 Task: Learn more about a business.
Action: Mouse moved to (941, 133)
Screenshot: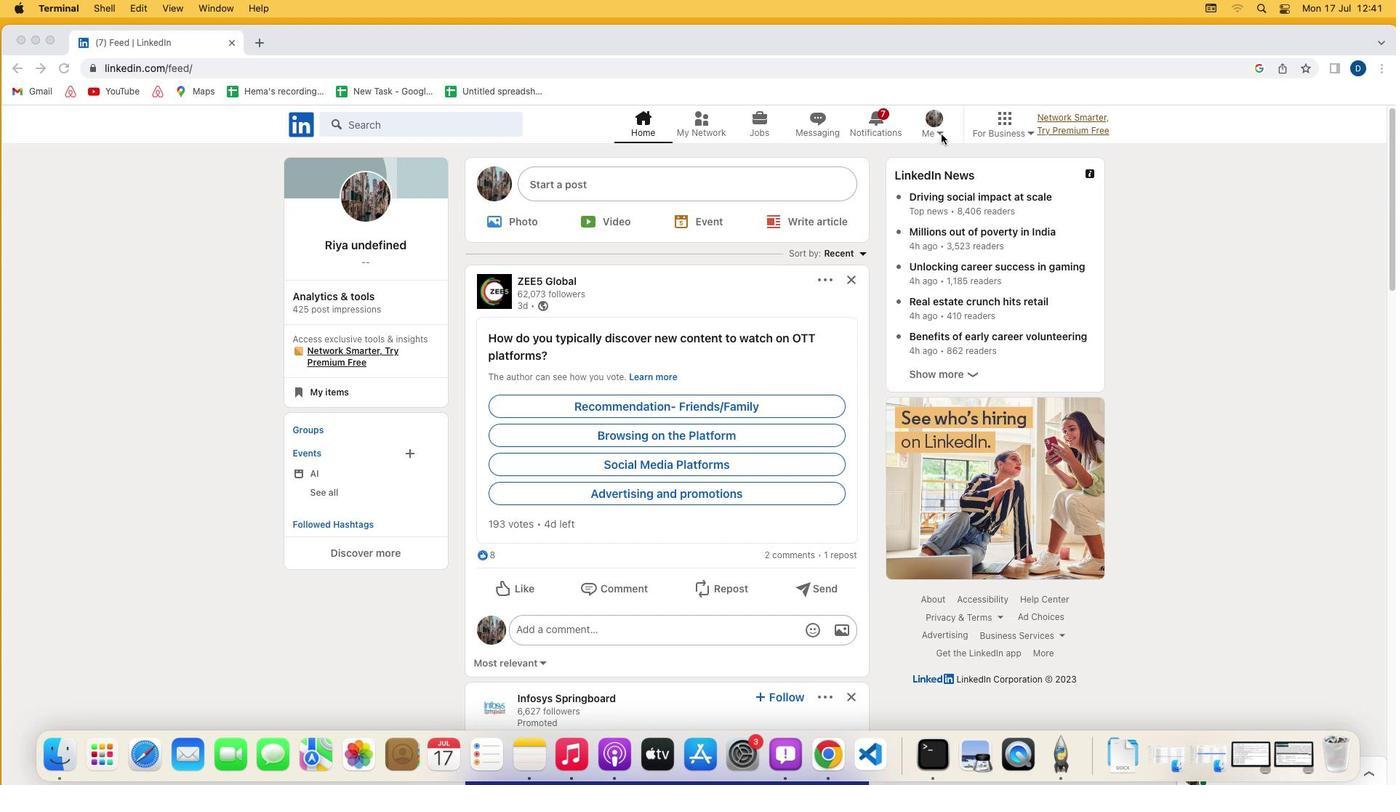 
Action: Mouse pressed left at (941, 133)
Screenshot: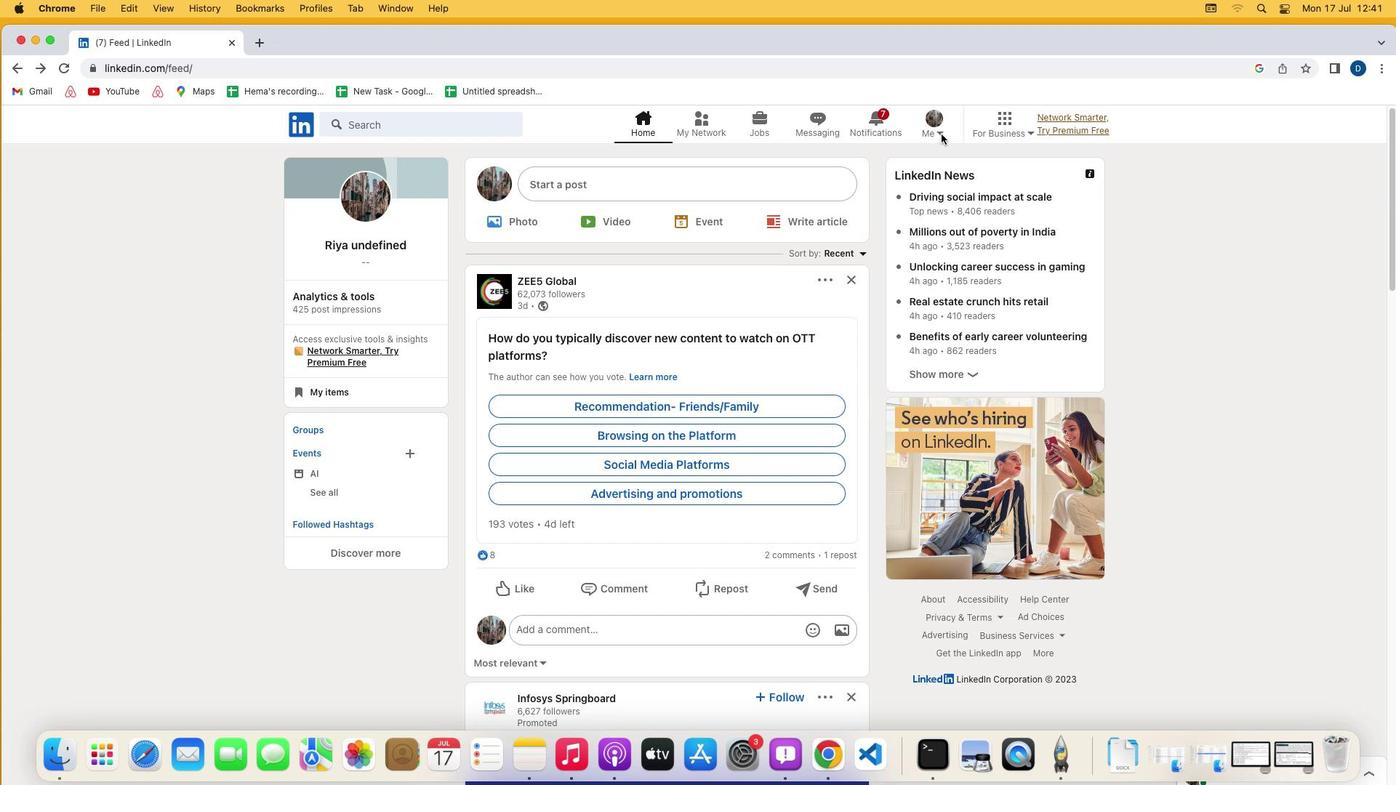 
Action: Mouse moved to (943, 133)
Screenshot: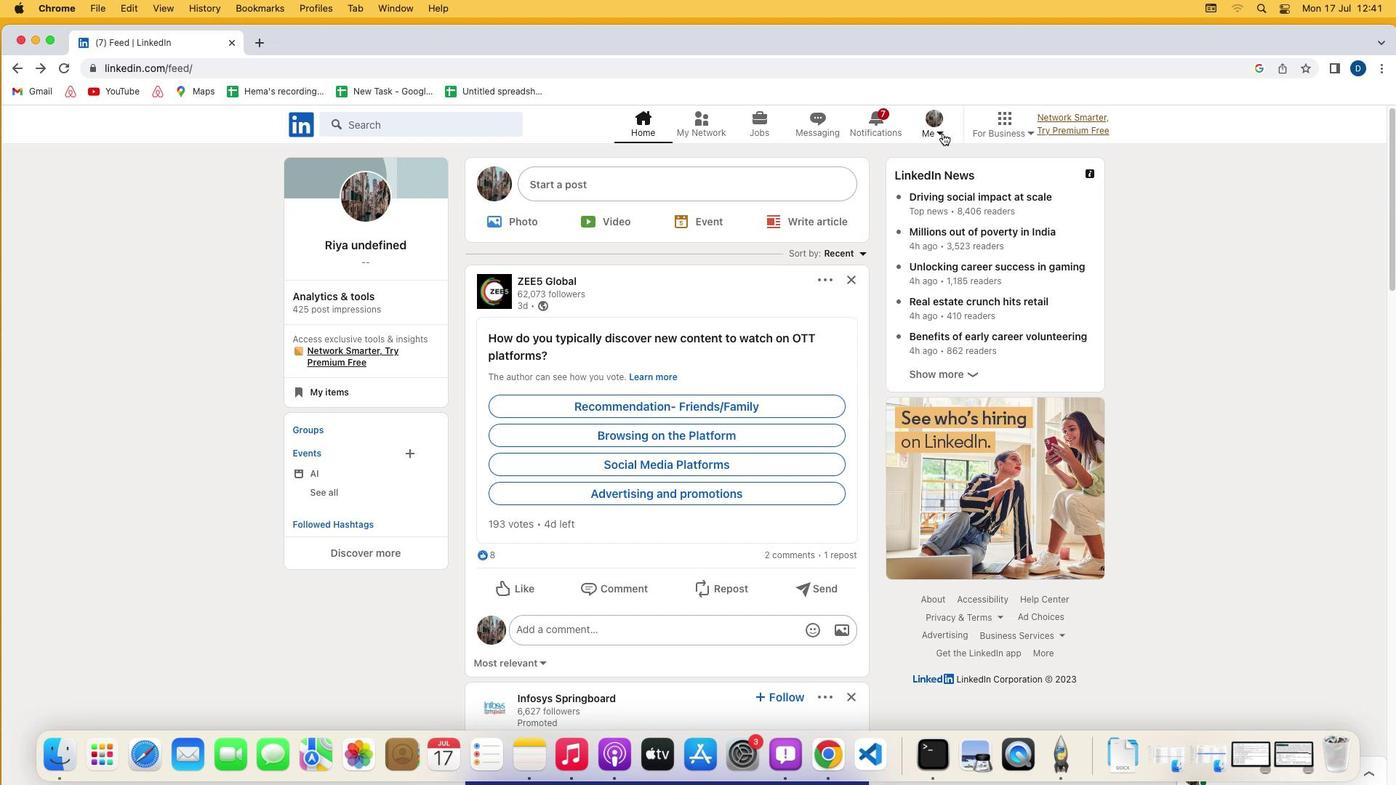 
Action: Mouse pressed left at (943, 133)
Screenshot: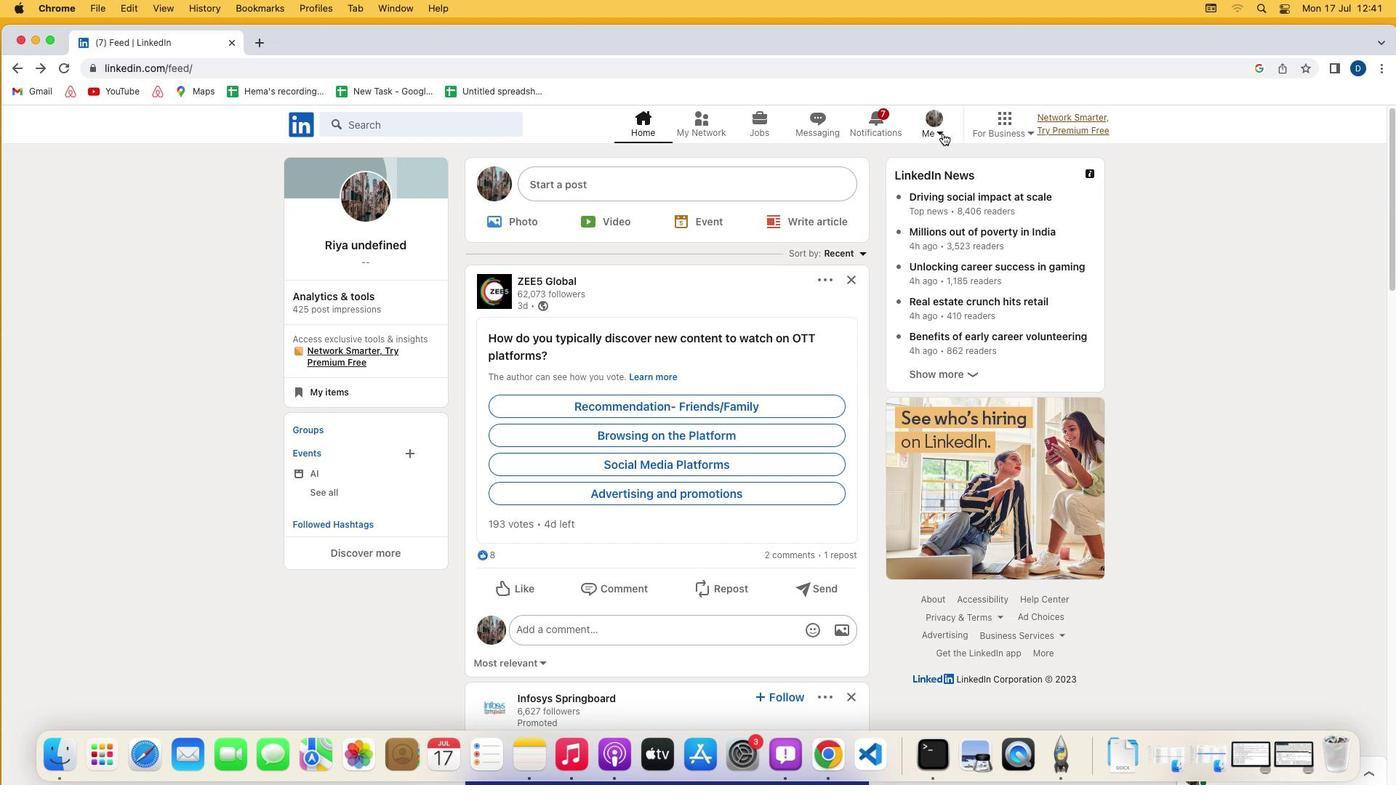 
Action: Mouse moved to (806, 282)
Screenshot: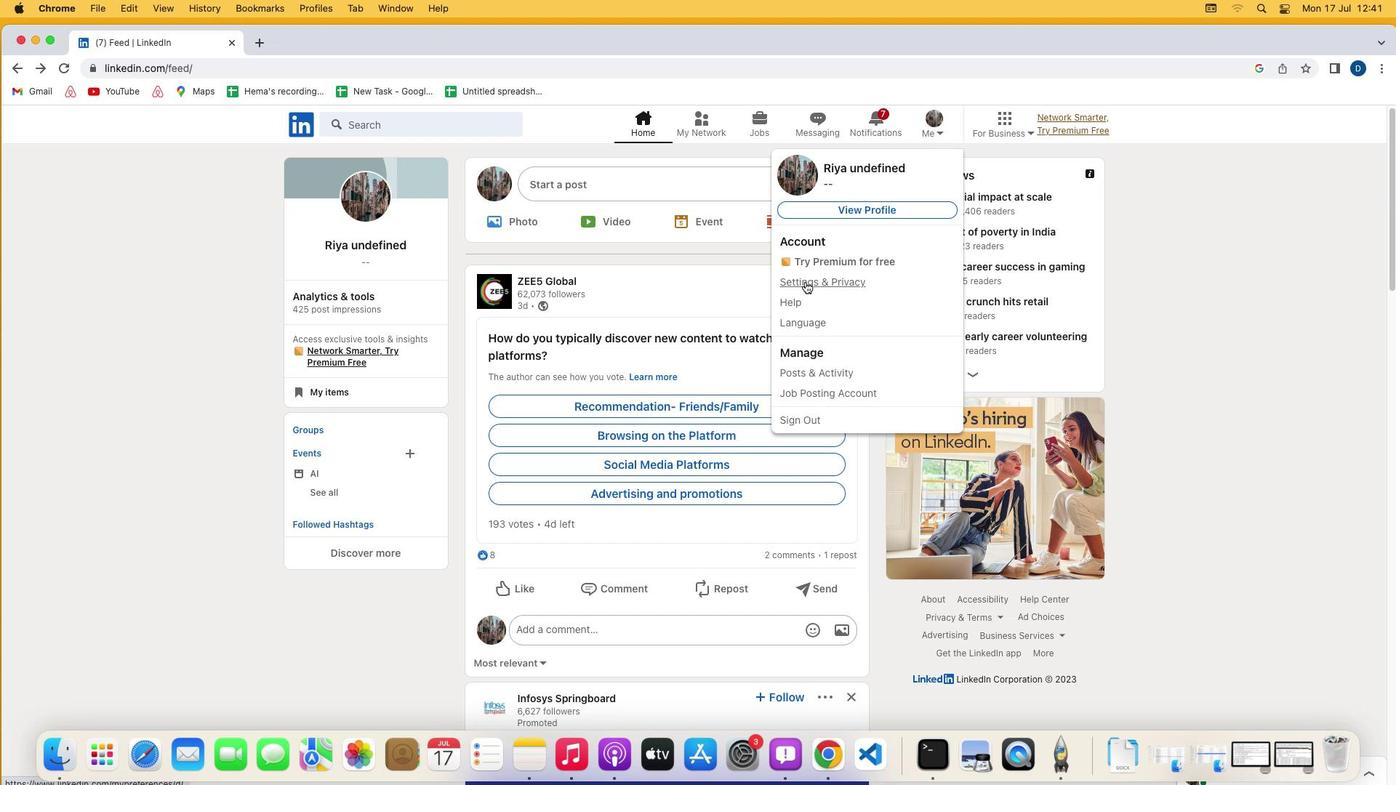 
Action: Mouse pressed left at (806, 282)
Screenshot: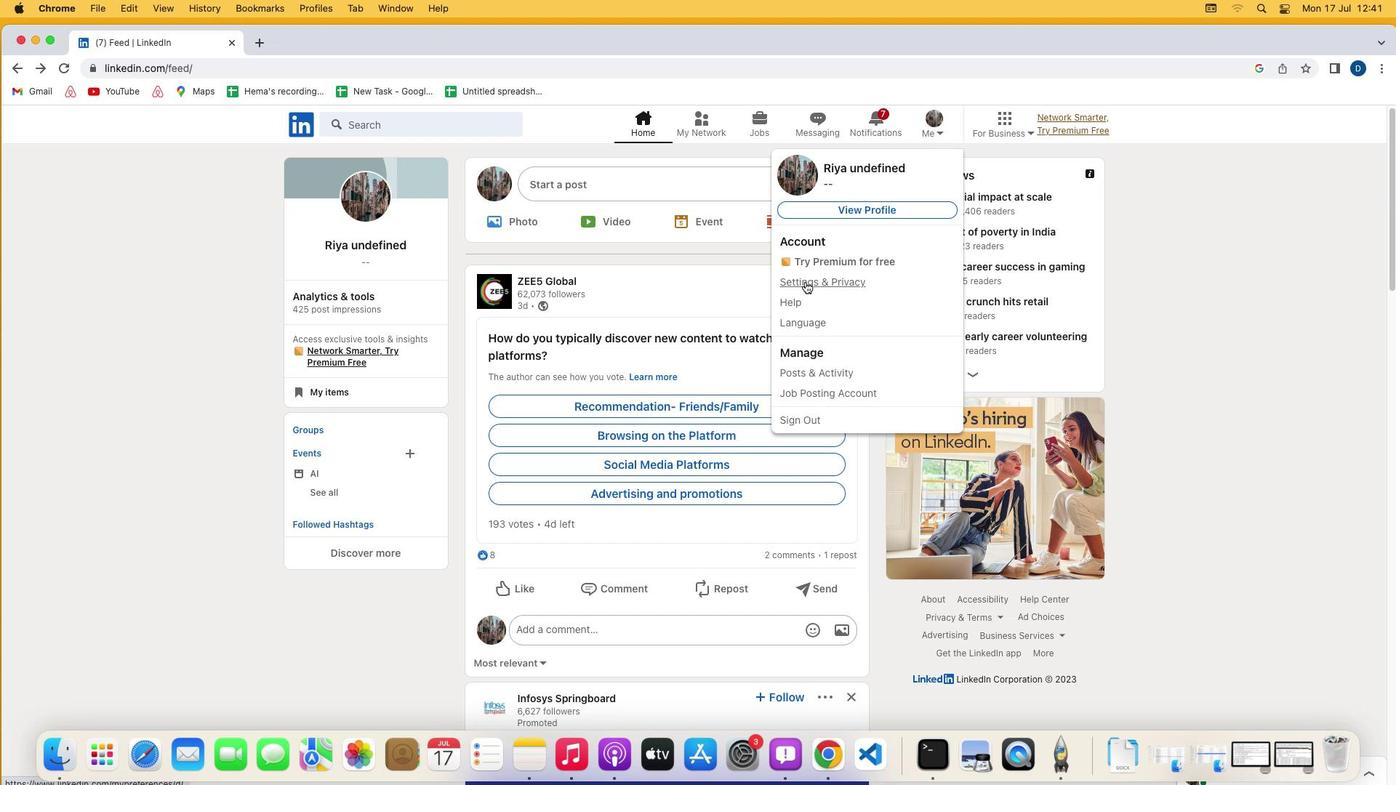 
Action: Mouse moved to (746, 485)
Screenshot: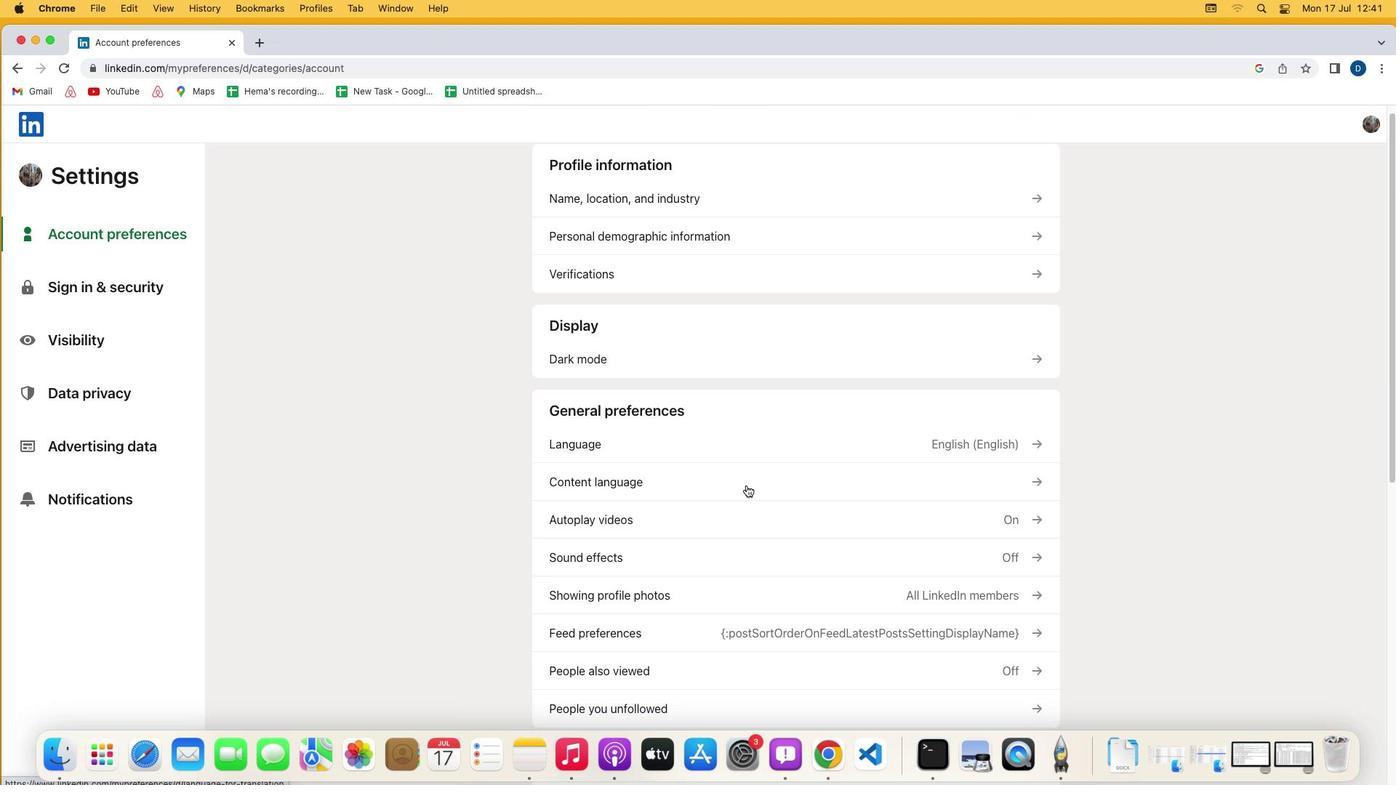 
Action: Mouse scrolled (746, 485) with delta (0, 0)
Screenshot: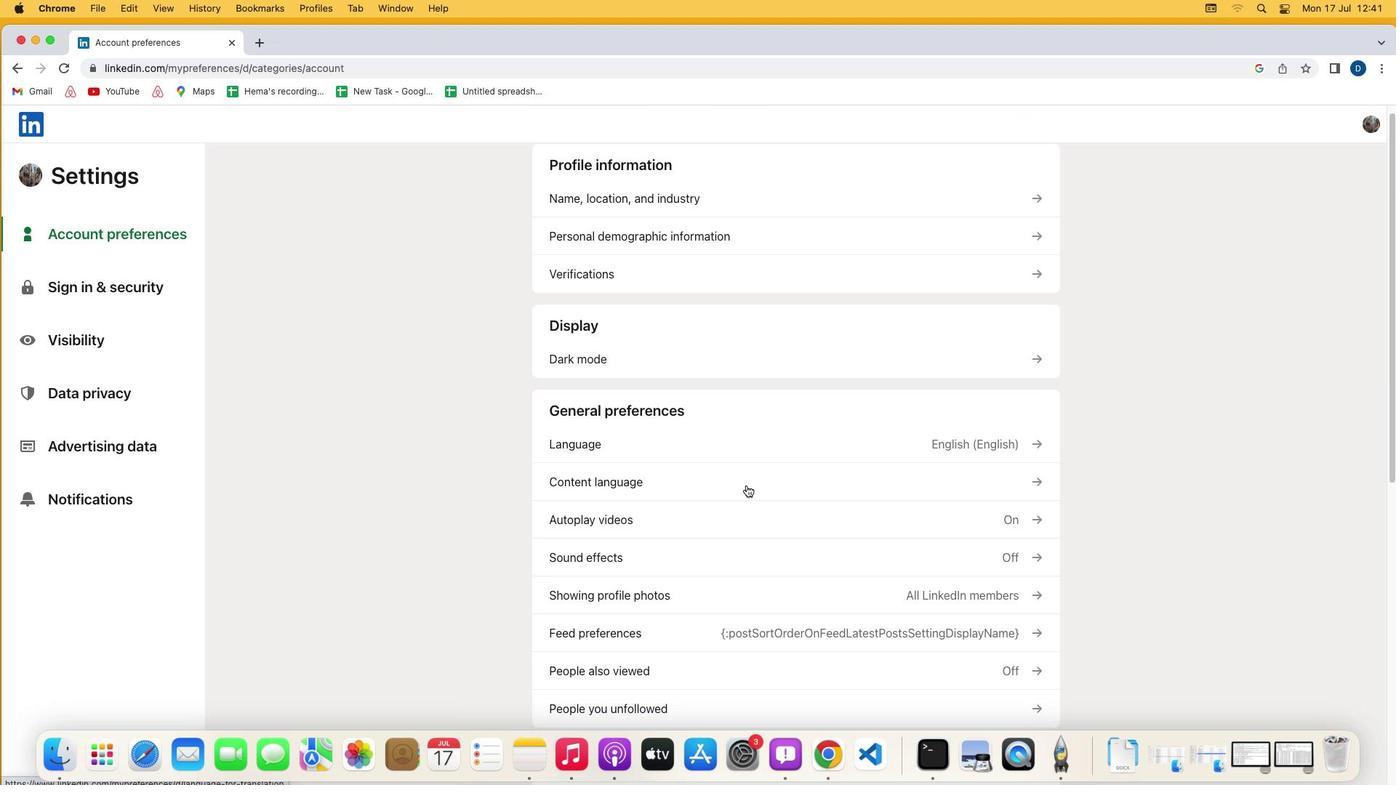 
Action: Mouse scrolled (746, 485) with delta (0, 0)
Screenshot: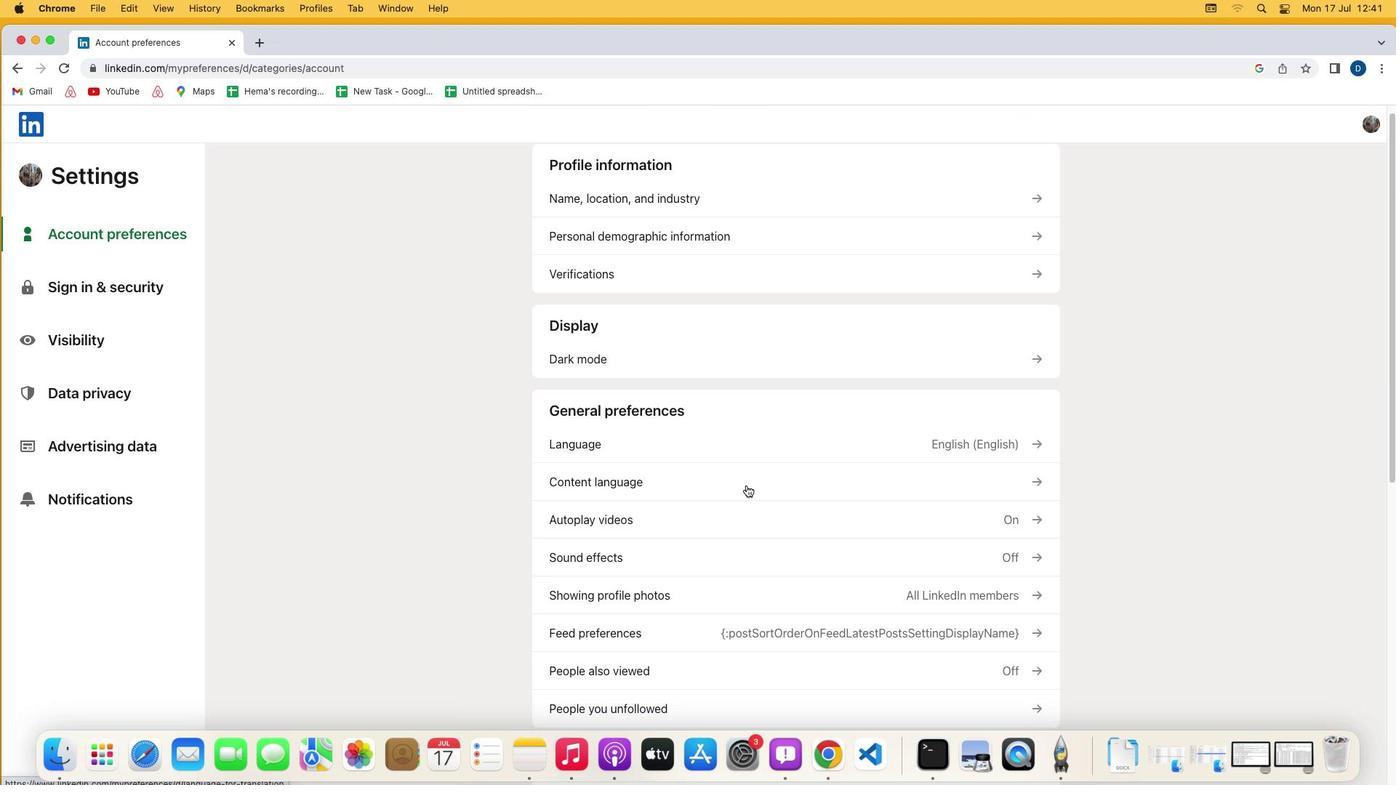 
Action: Mouse scrolled (746, 485) with delta (0, -2)
Screenshot: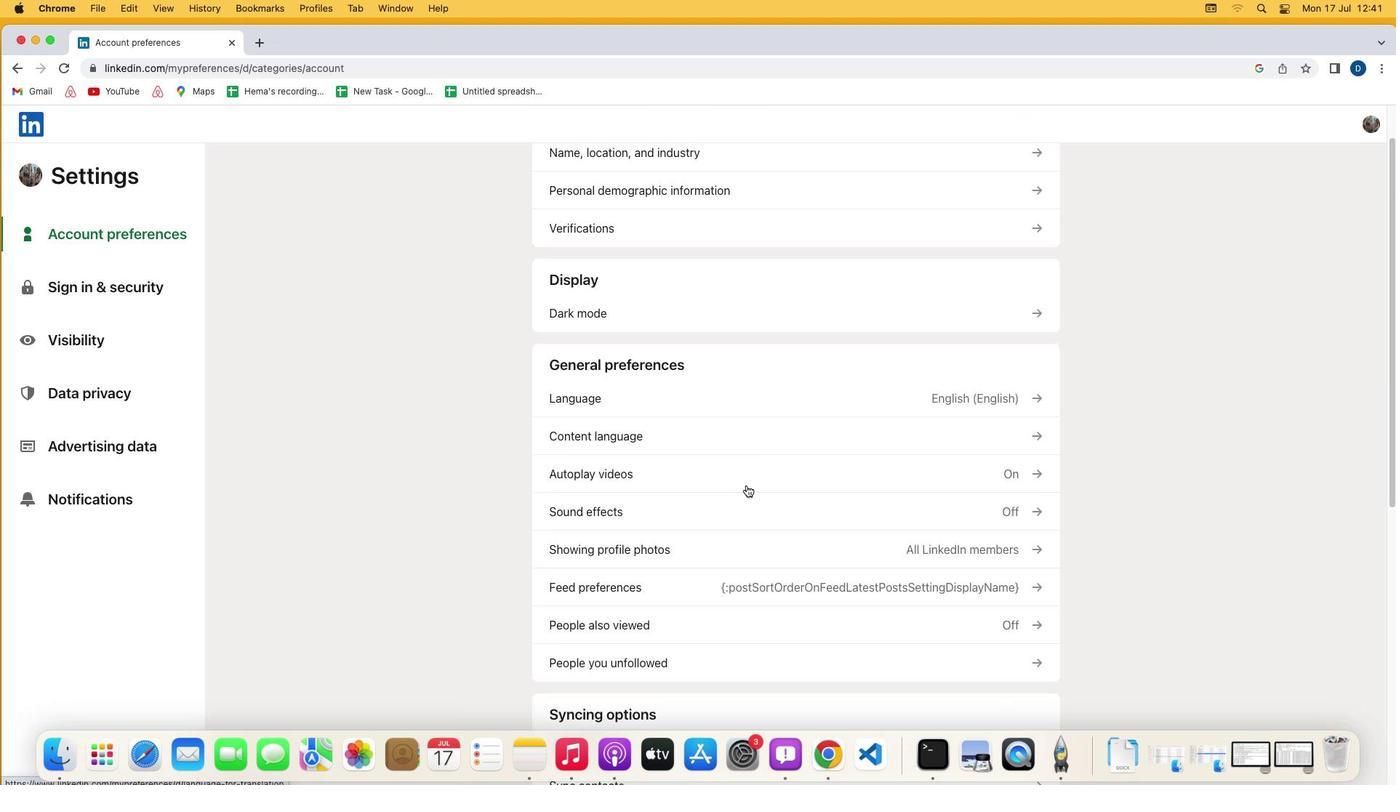 
Action: Mouse scrolled (746, 485) with delta (0, -3)
Screenshot: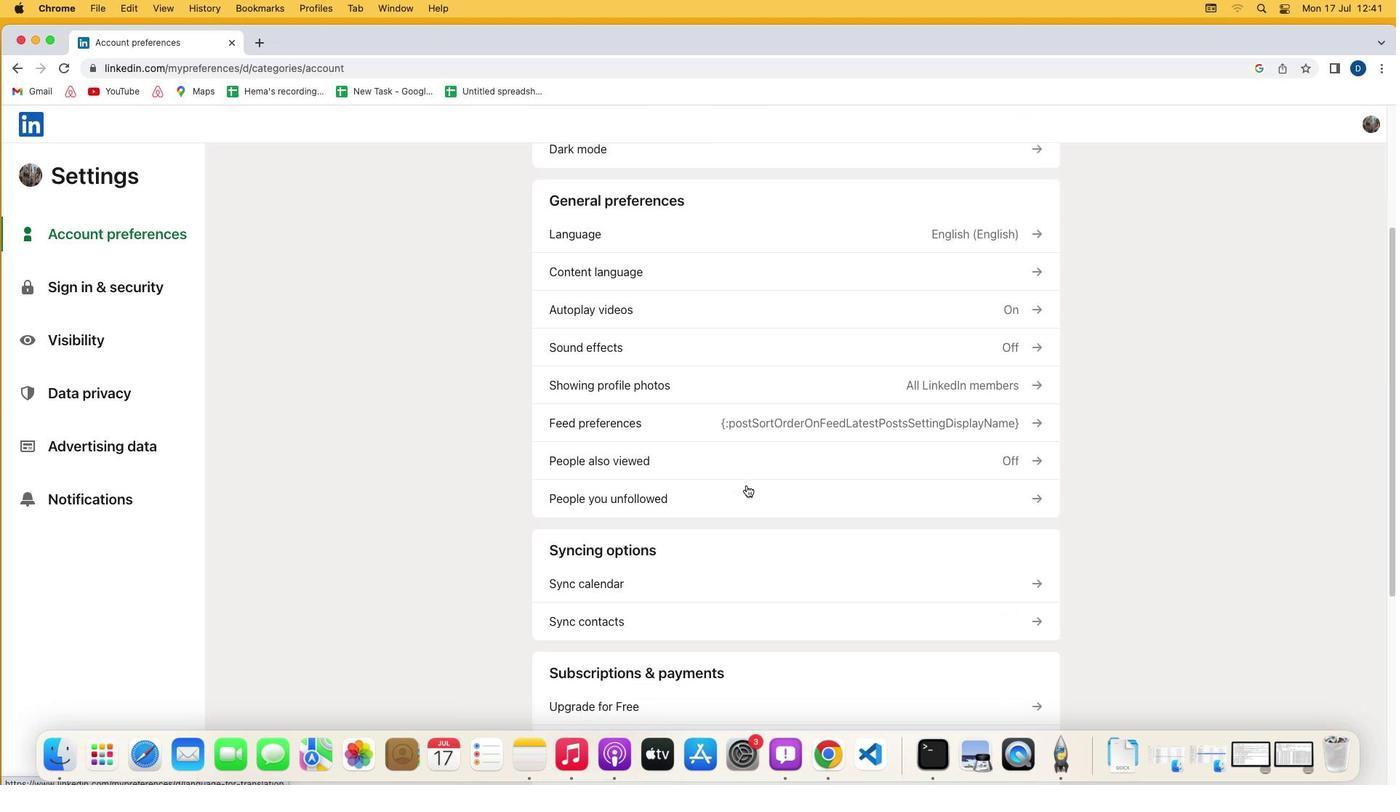 
Action: Mouse moved to (599, 627)
Screenshot: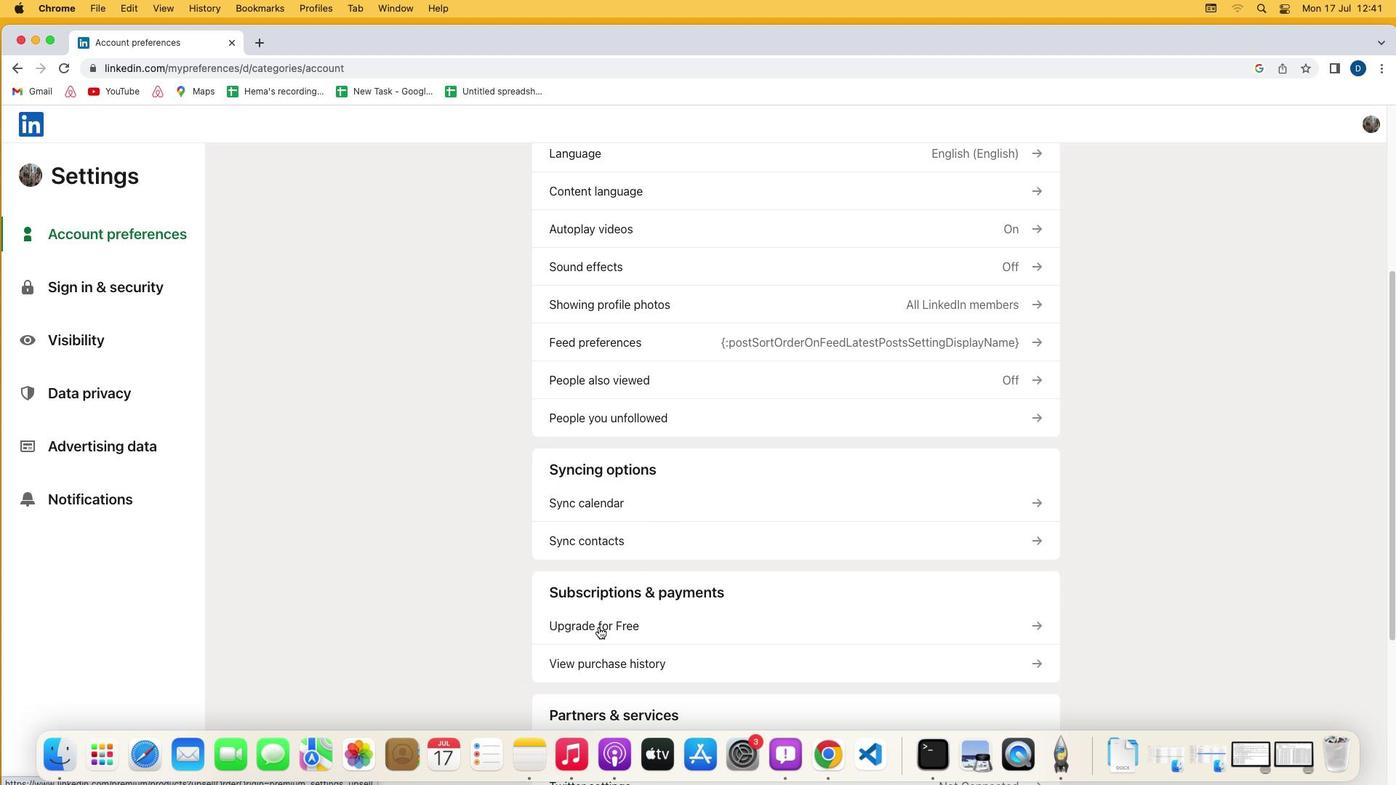 
Action: Mouse pressed left at (599, 627)
Screenshot: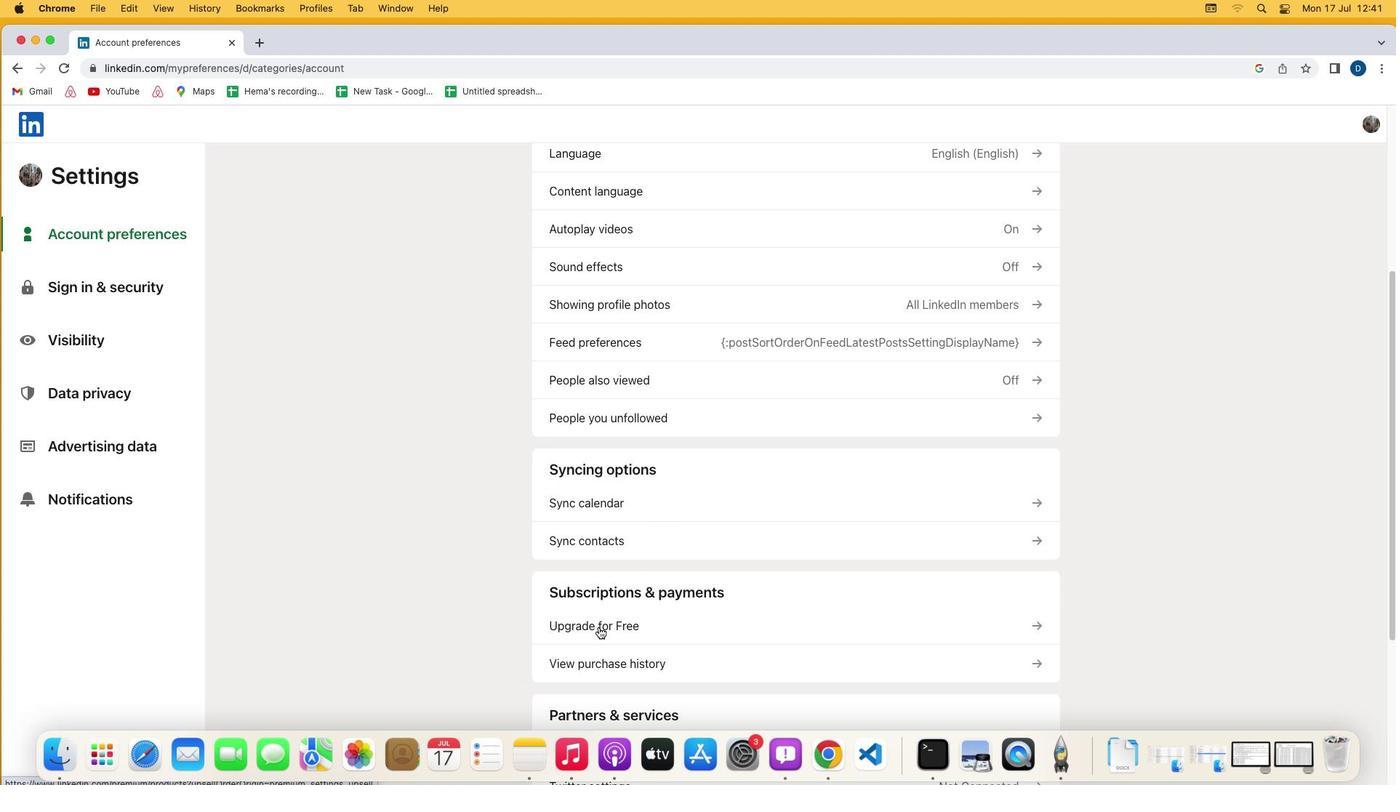 
Action: Mouse moved to (566, 429)
Screenshot: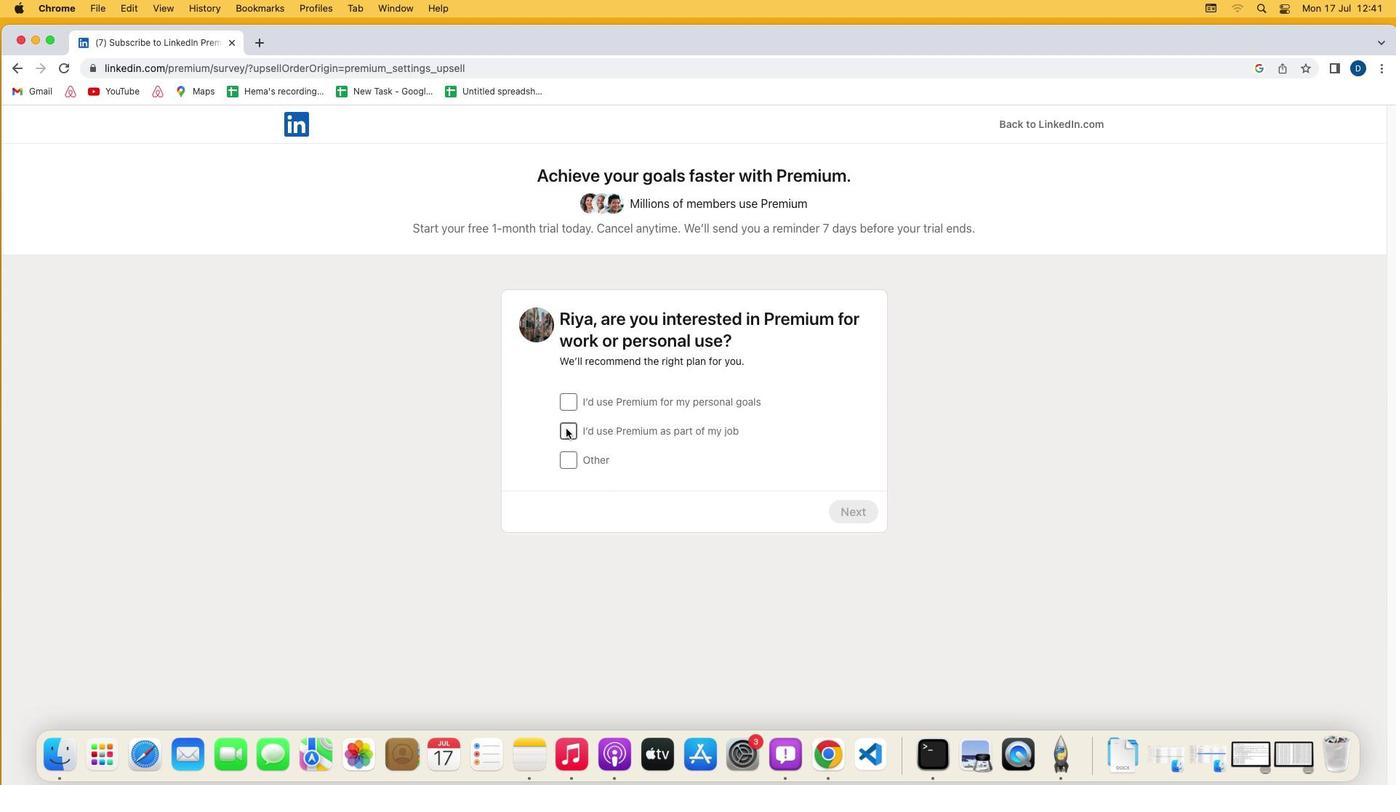 
Action: Mouse pressed left at (566, 429)
Screenshot: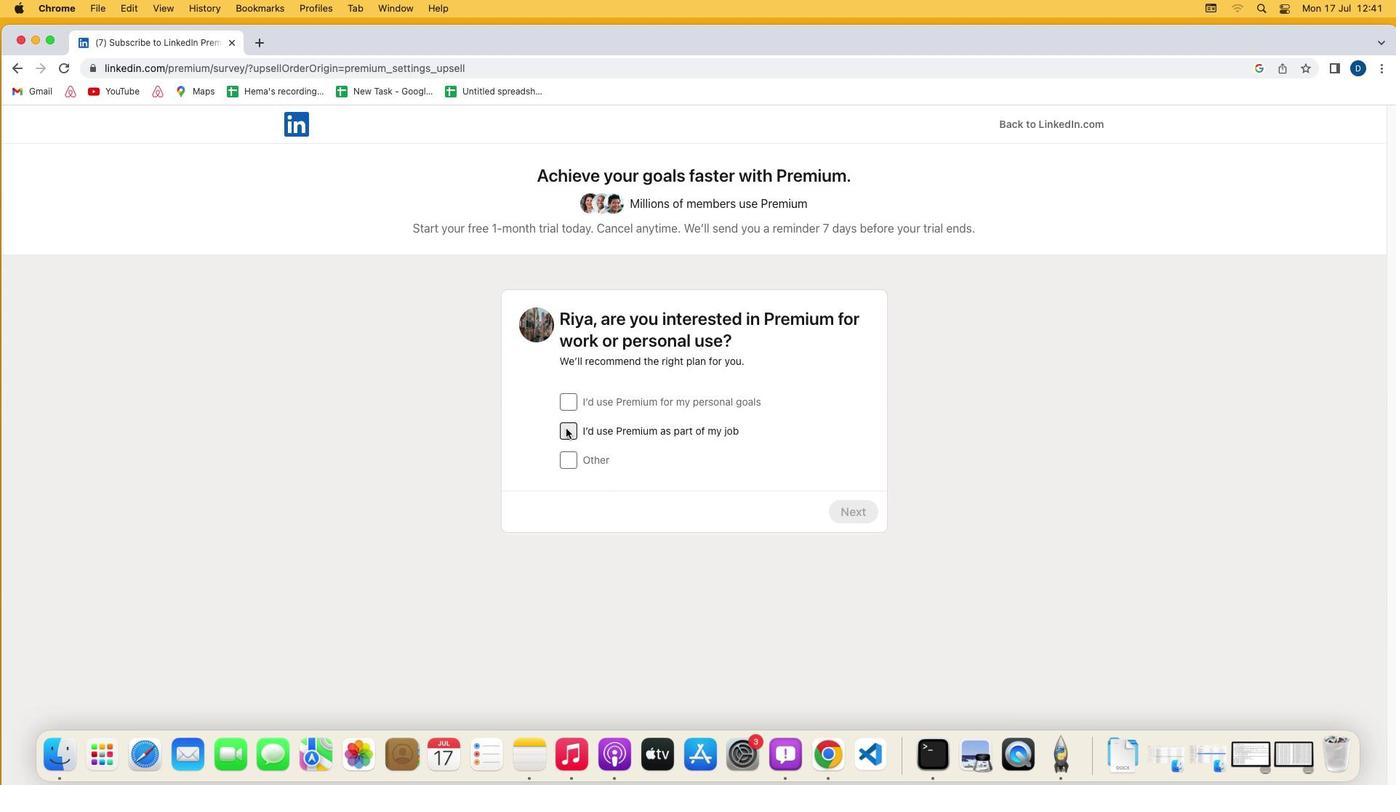 
Action: Mouse moved to (851, 517)
Screenshot: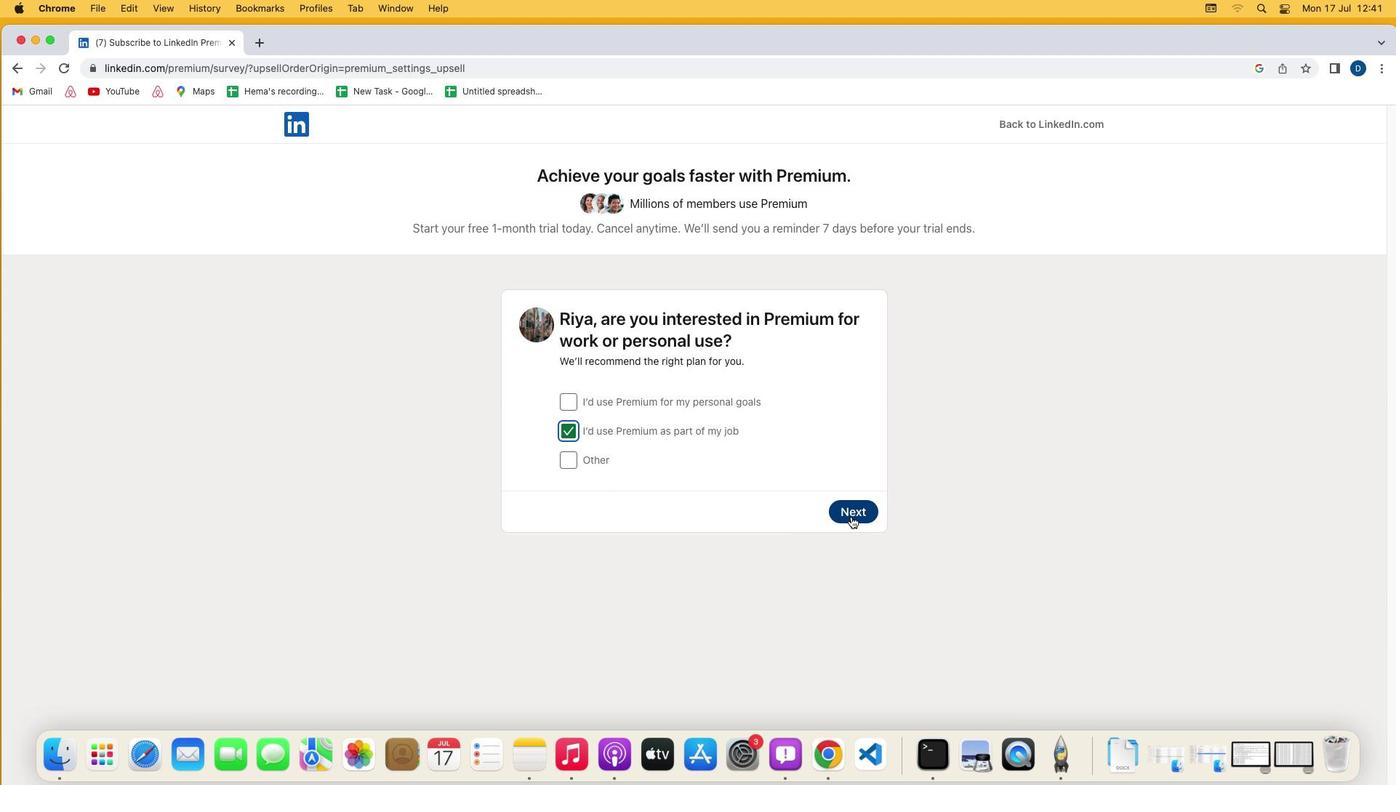 
Action: Mouse pressed left at (851, 517)
Screenshot: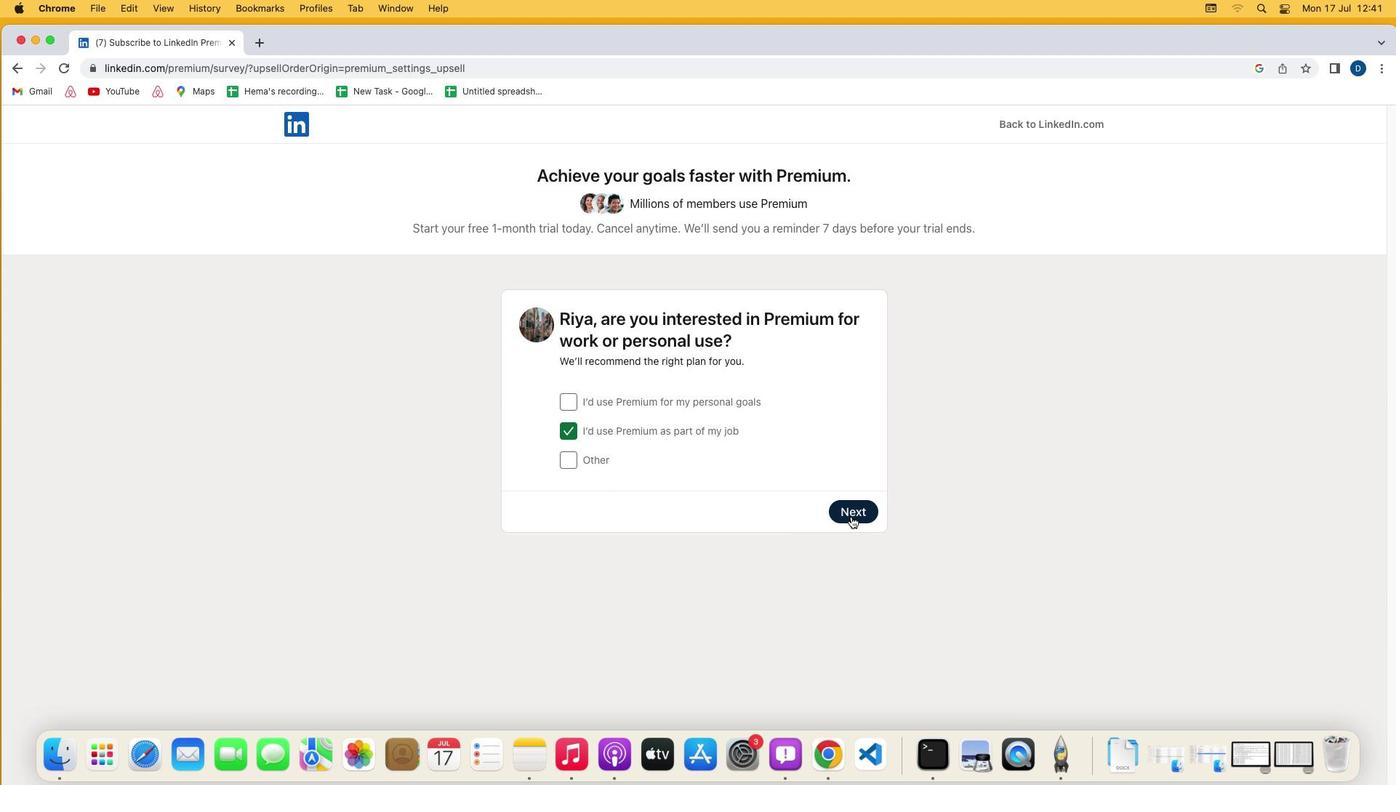 
Action: Mouse moved to (846, 598)
Screenshot: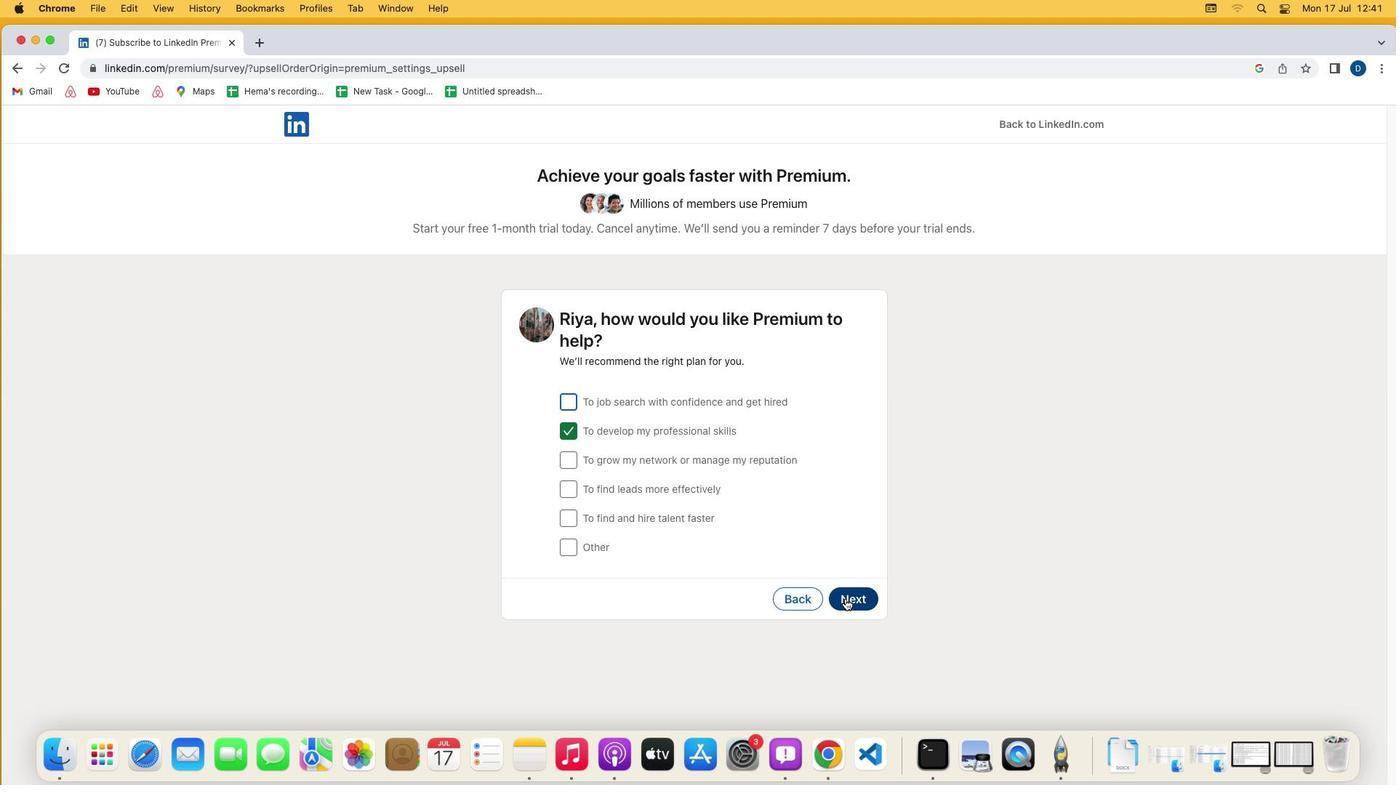 
Action: Mouse pressed left at (846, 598)
Screenshot: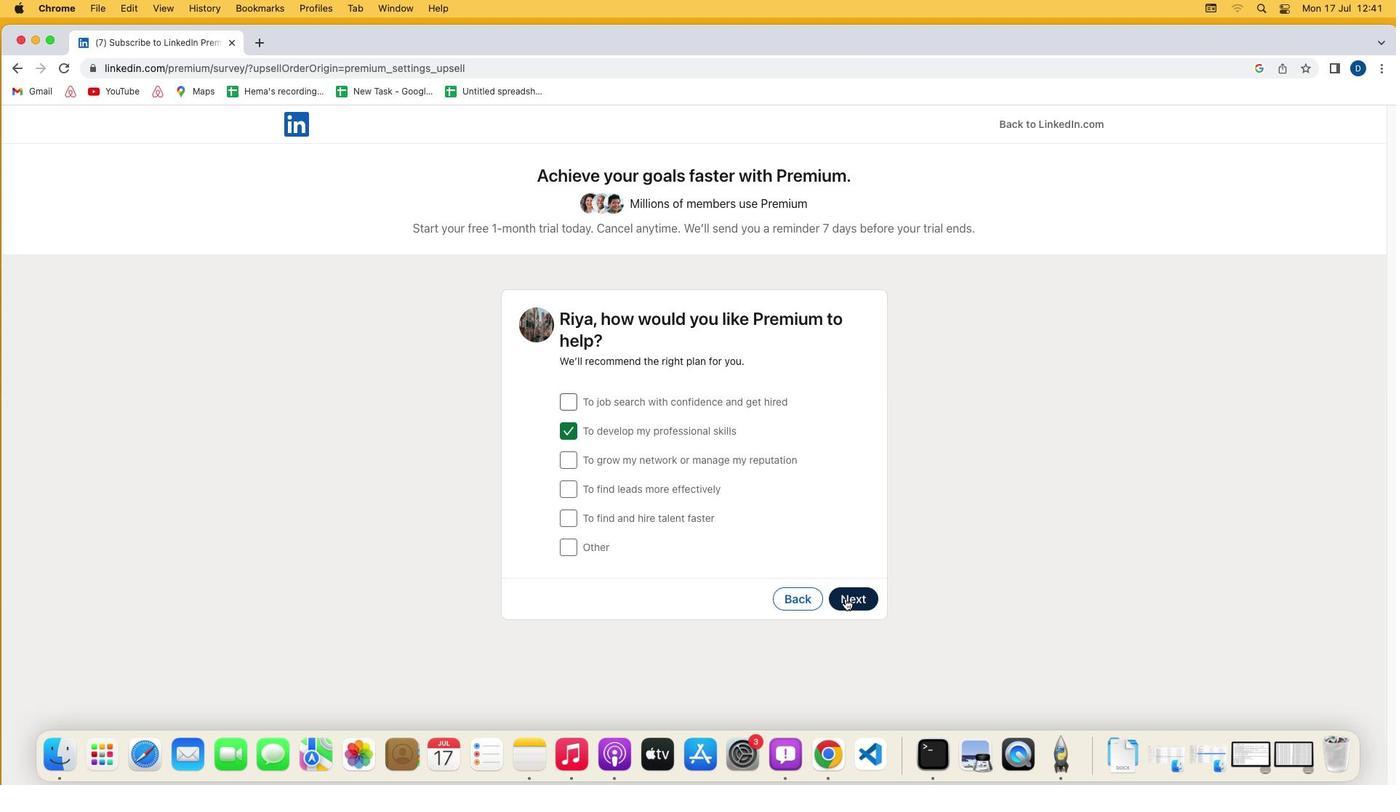 
Action: Mouse moved to (571, 491)
Screenshot: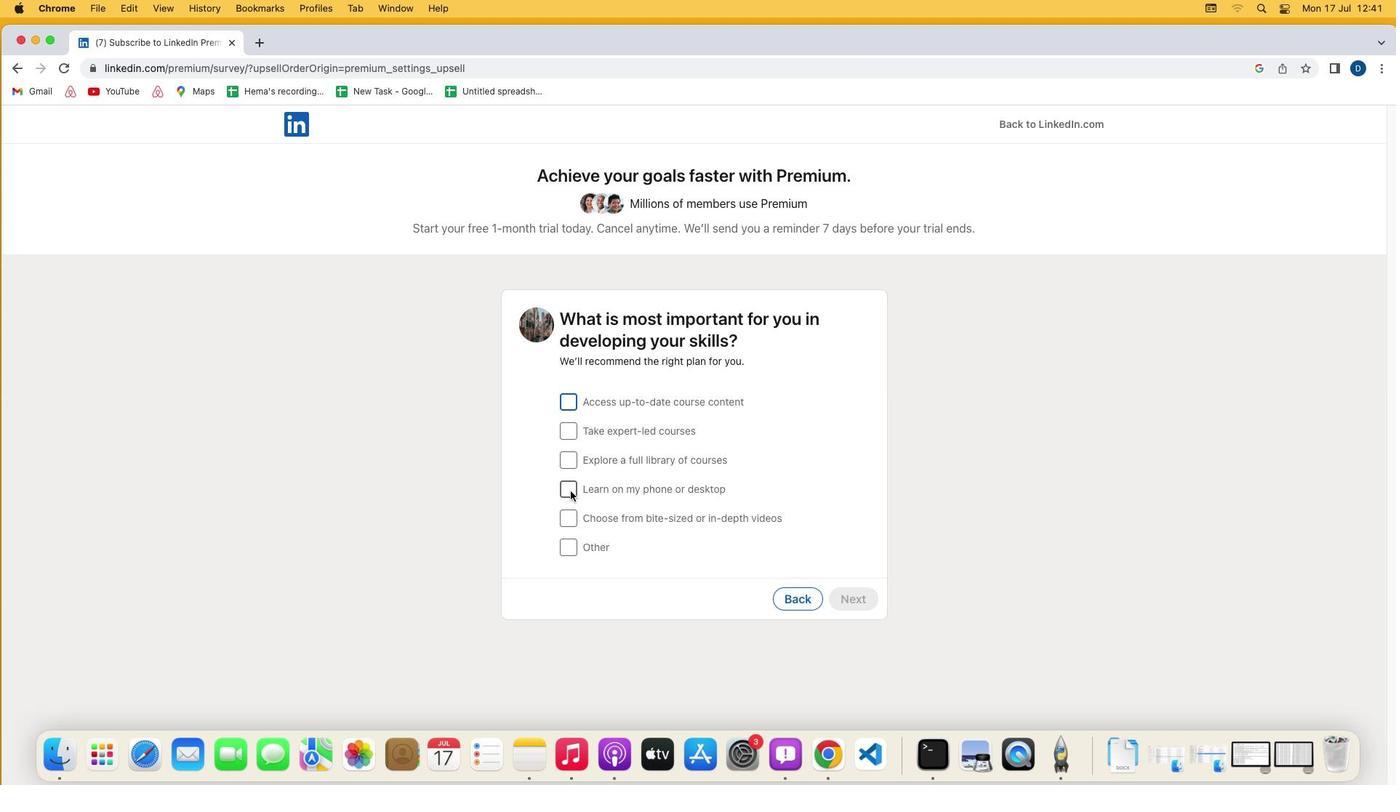 
Action: Mouse pressed left at (571, 491)
Screenshot: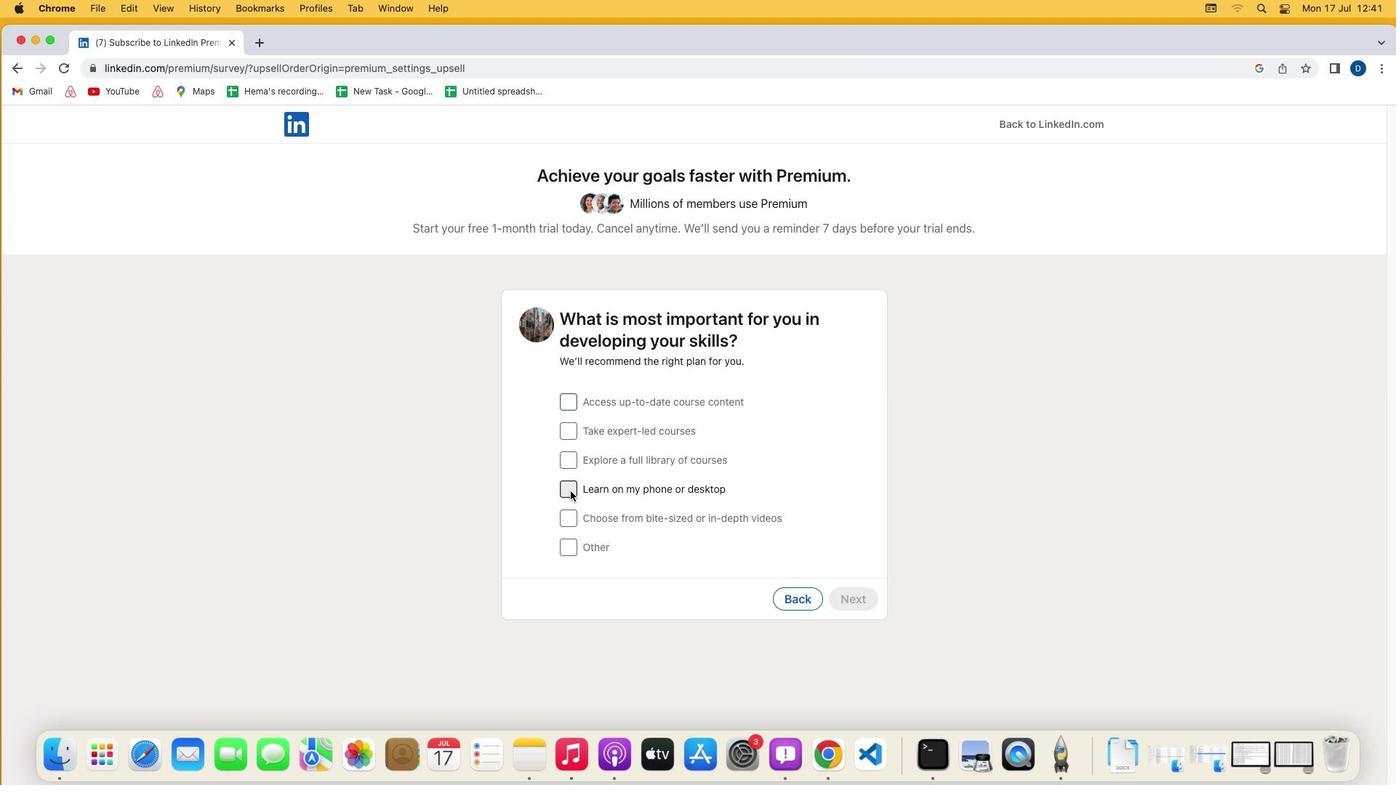 
Action: Mouse moved to (858, 596)
Screenshot: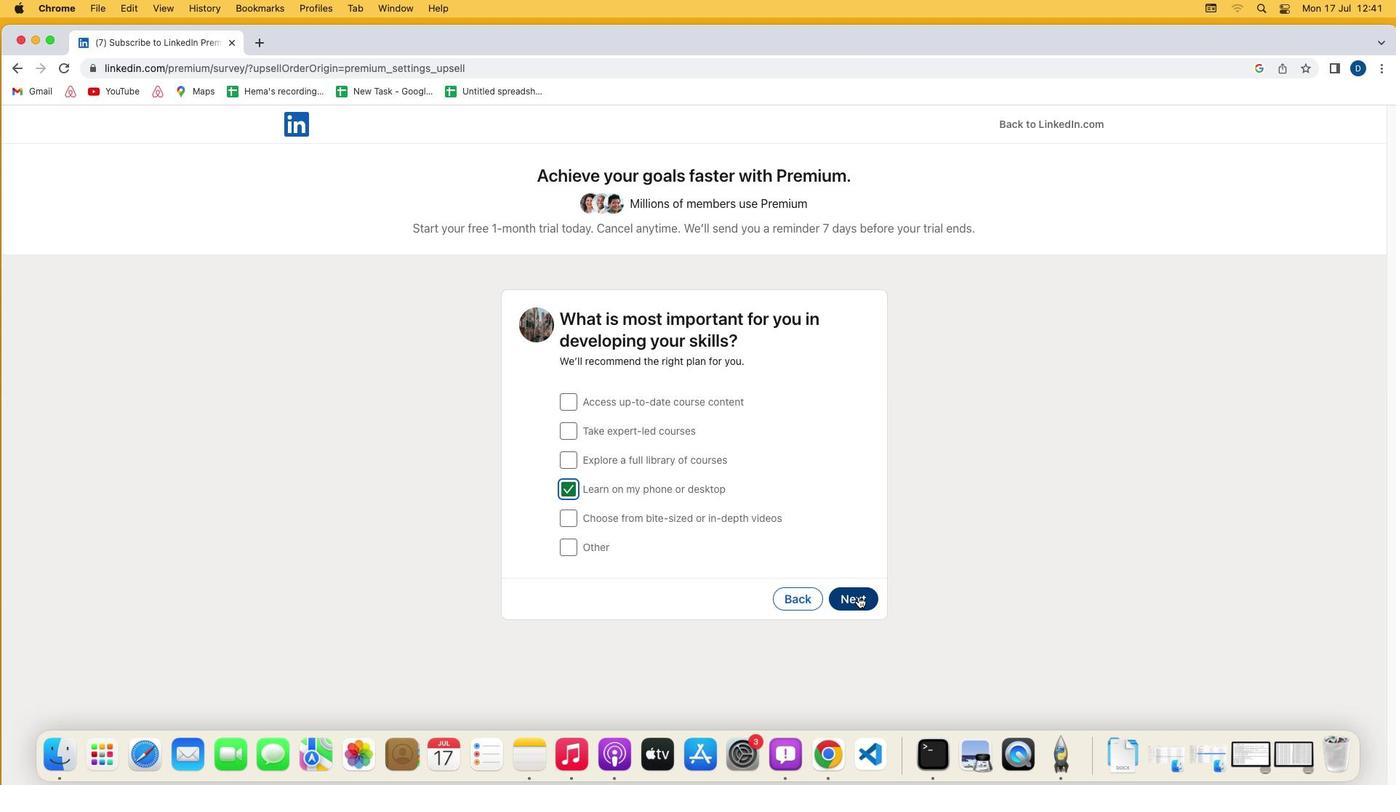 
Action: Mouse pressed left at (858, 596)
Screenshot: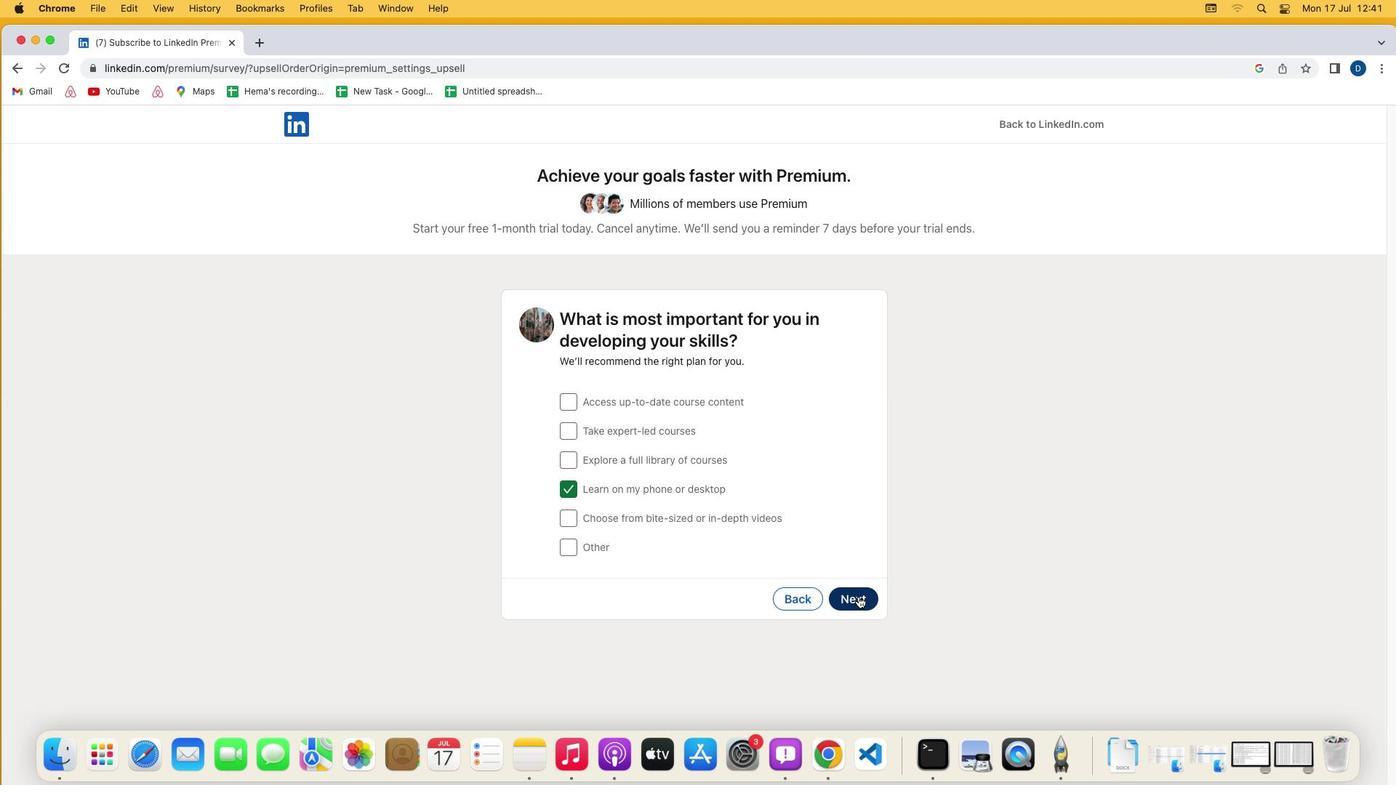 
Action: Mouse moved to (654, 571)
Screenshot: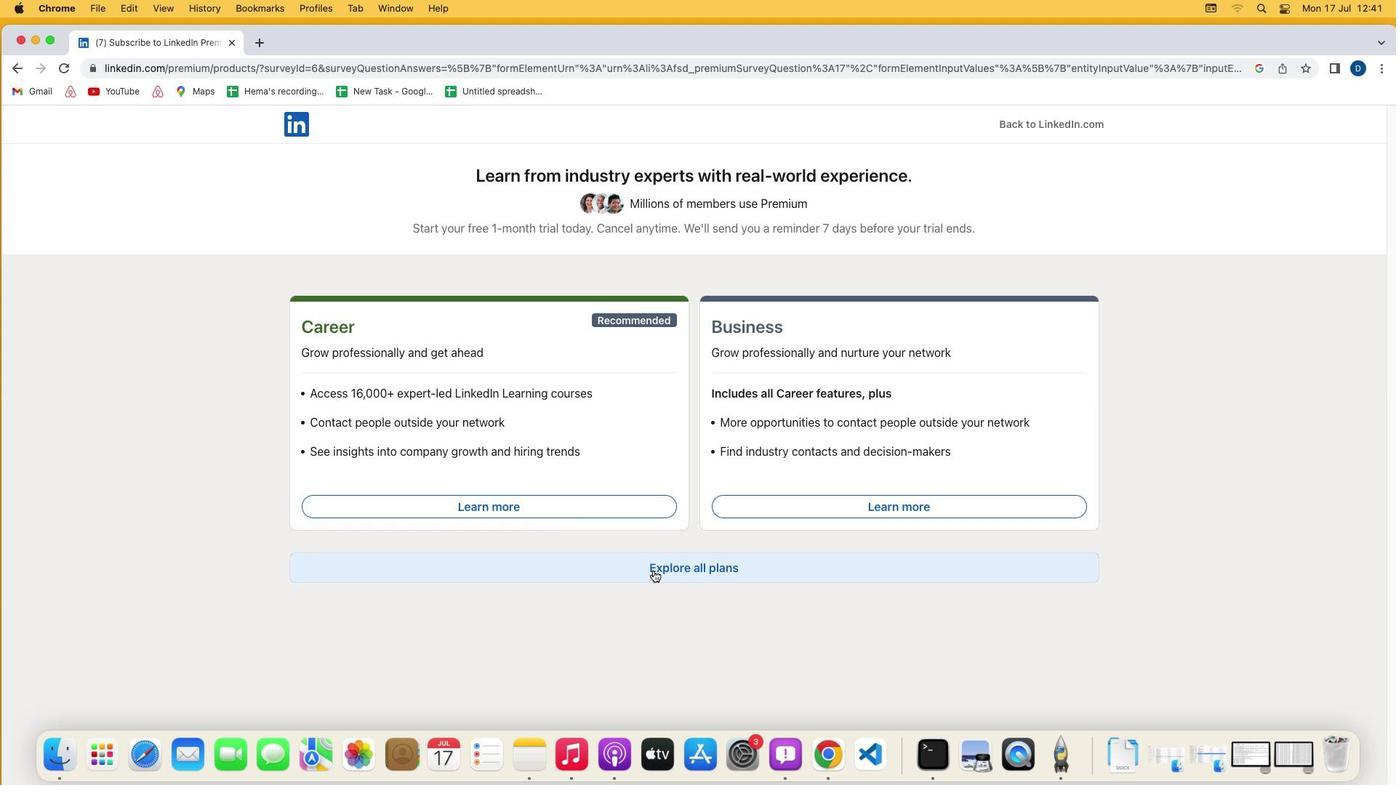 
Action: Mouse pressed left at (654, 571)
Screenshot: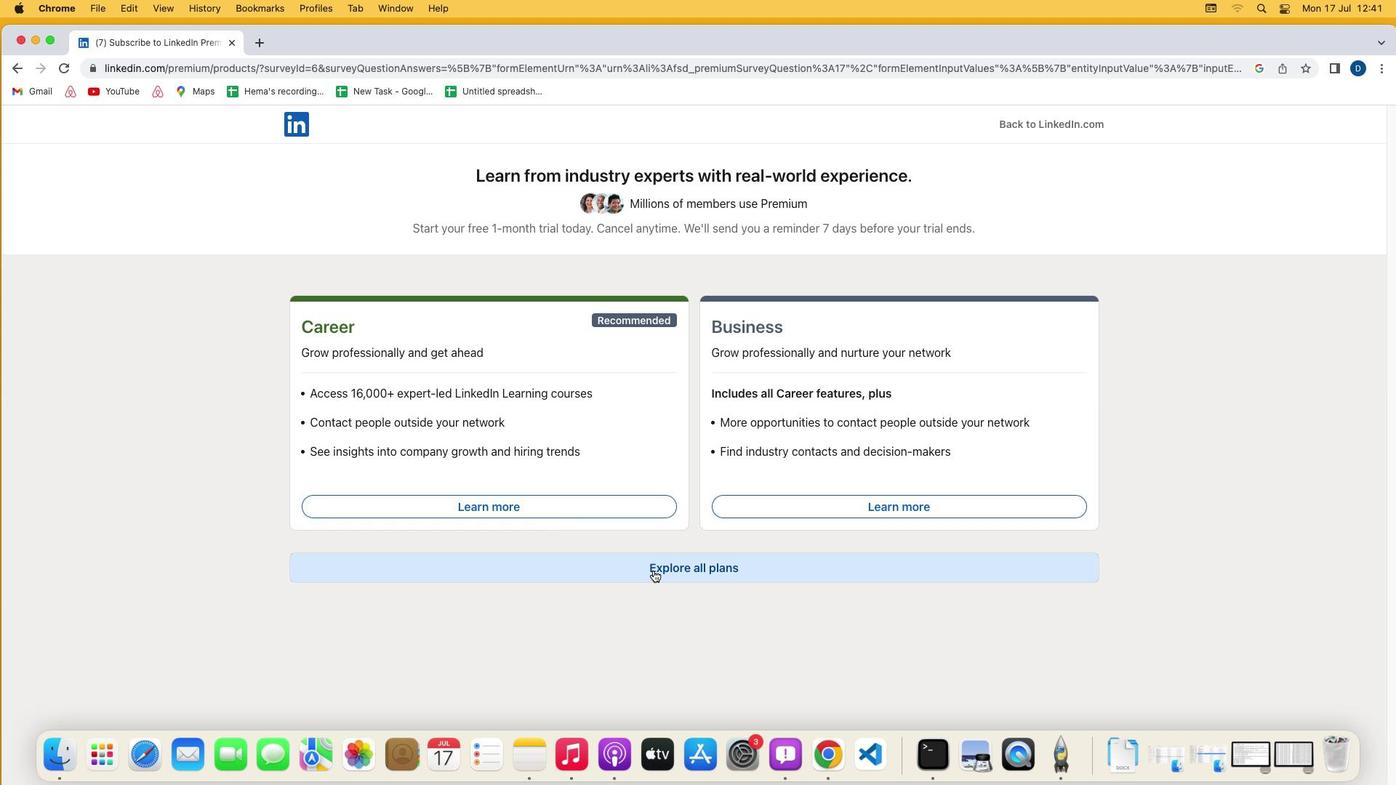 
Action: Mouse moved to (629, 610)
Screenshot: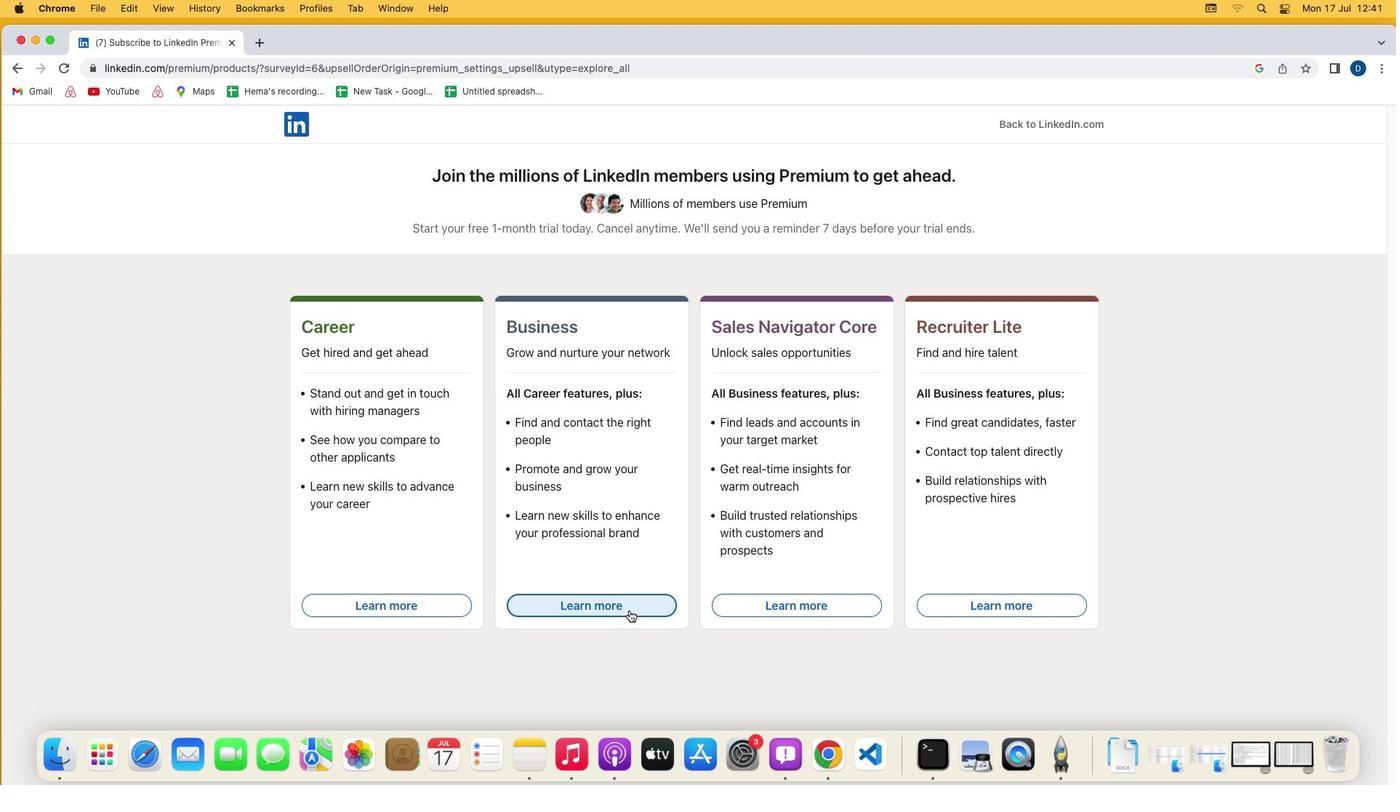 
Action: Mouse pressed left at (629, 610)
Screenshot: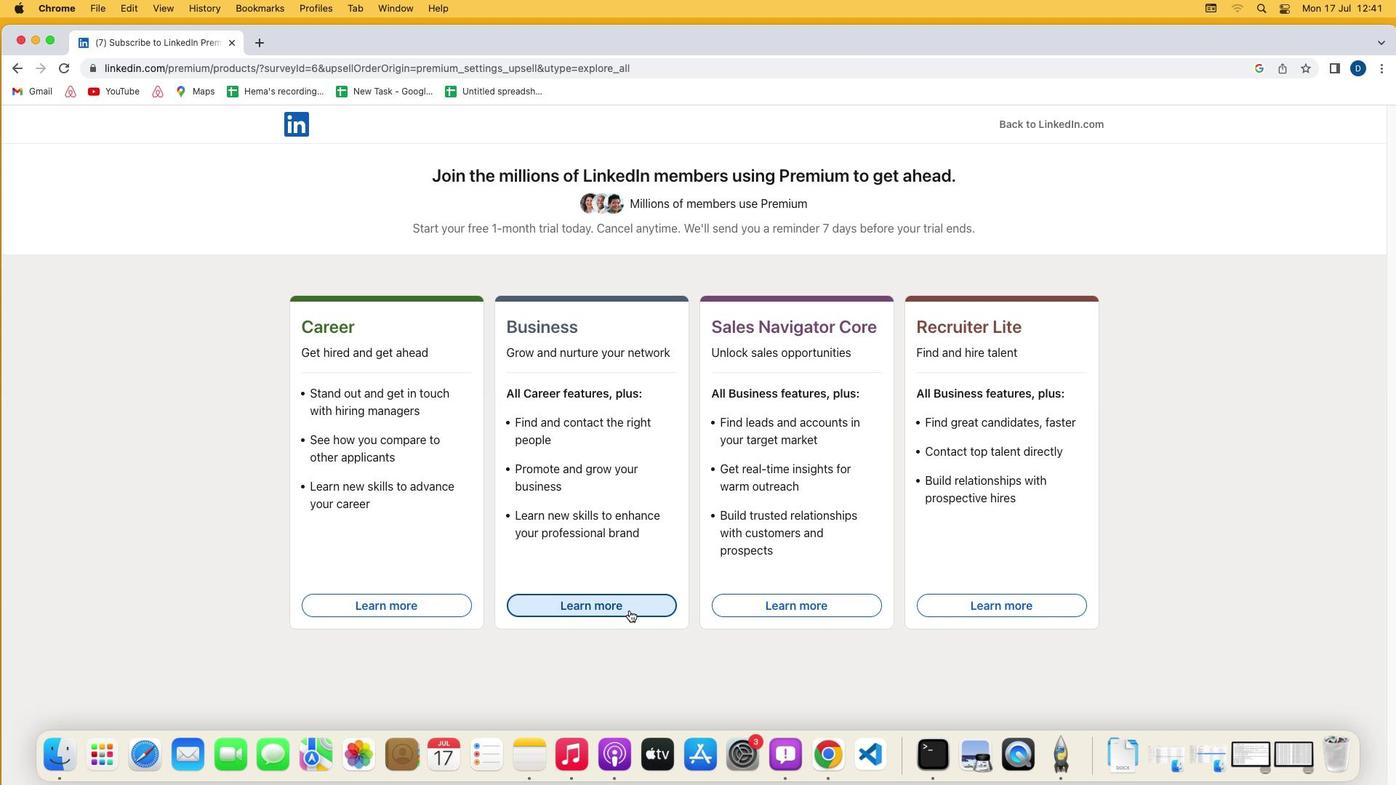
